 Task: Create Issue Issue0000000371 in Backlog  in Scrum Project Project0000000075 in Jira. Create Issue Issue0000000372 in Backlog  in Scrum Project Project0000000075 in Jira. Create Issue Issue0000000373 in Backlog  in Scrum Project Project0000000075 in Jira. Create Issue Issue0000000374 in Backlog  in Scrum Project Project0000000075 in Jira. Create Issue Issue0000000375 in Backlog  in Scrum Project Project0000000075 in Jira
Action: Mouse moved to (92, 284)
Screenshot: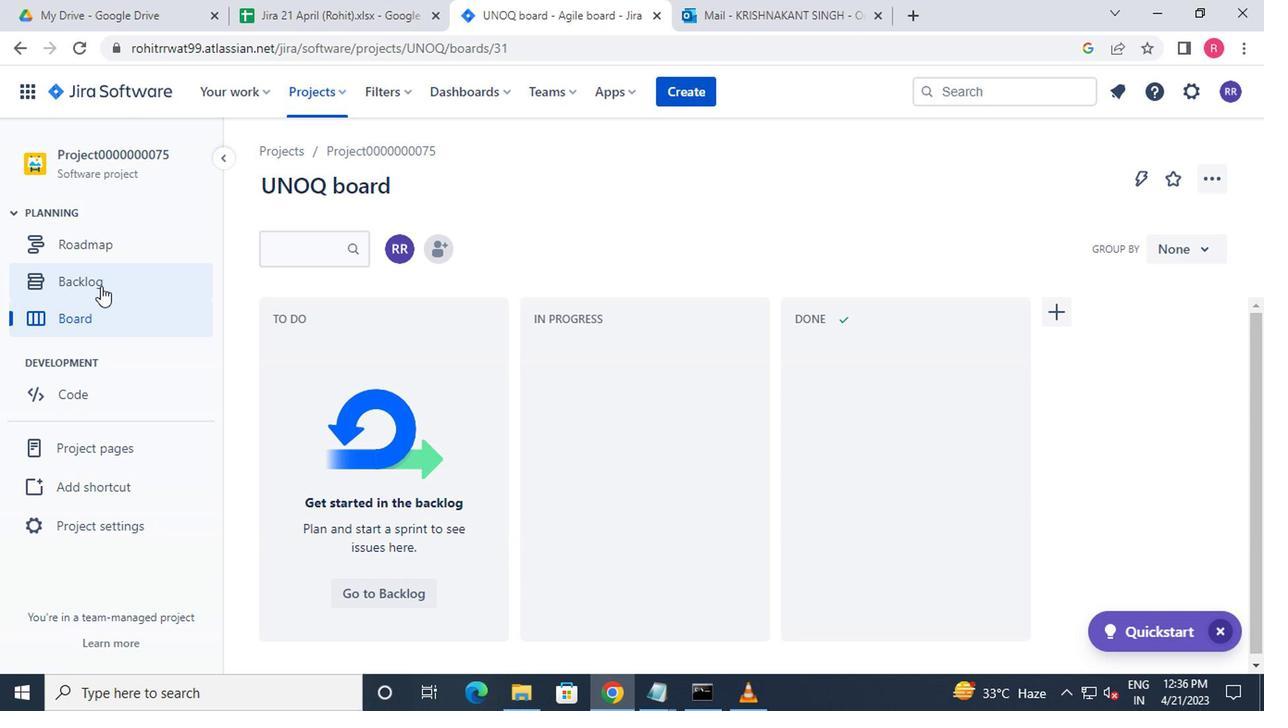 
Action: Mouse pressed left at (92, 284)
Screenshot: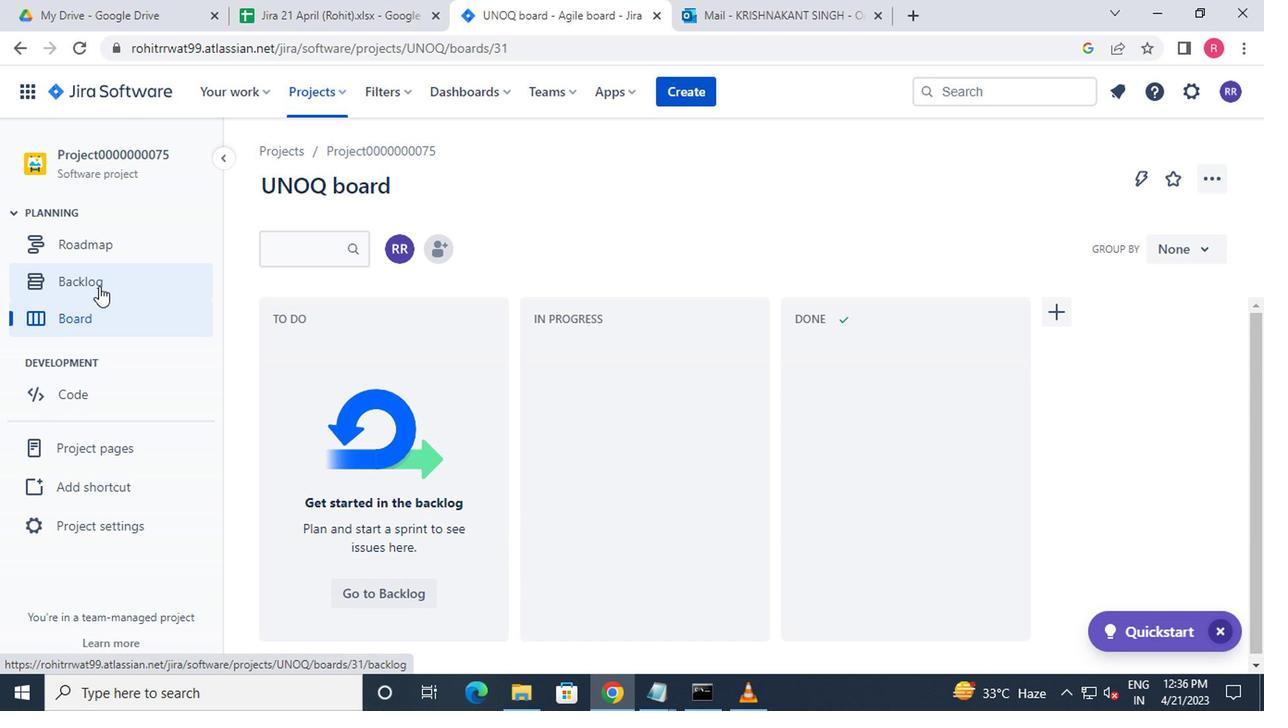 
Action: Mouse moved to (99, 290)
Screenshot: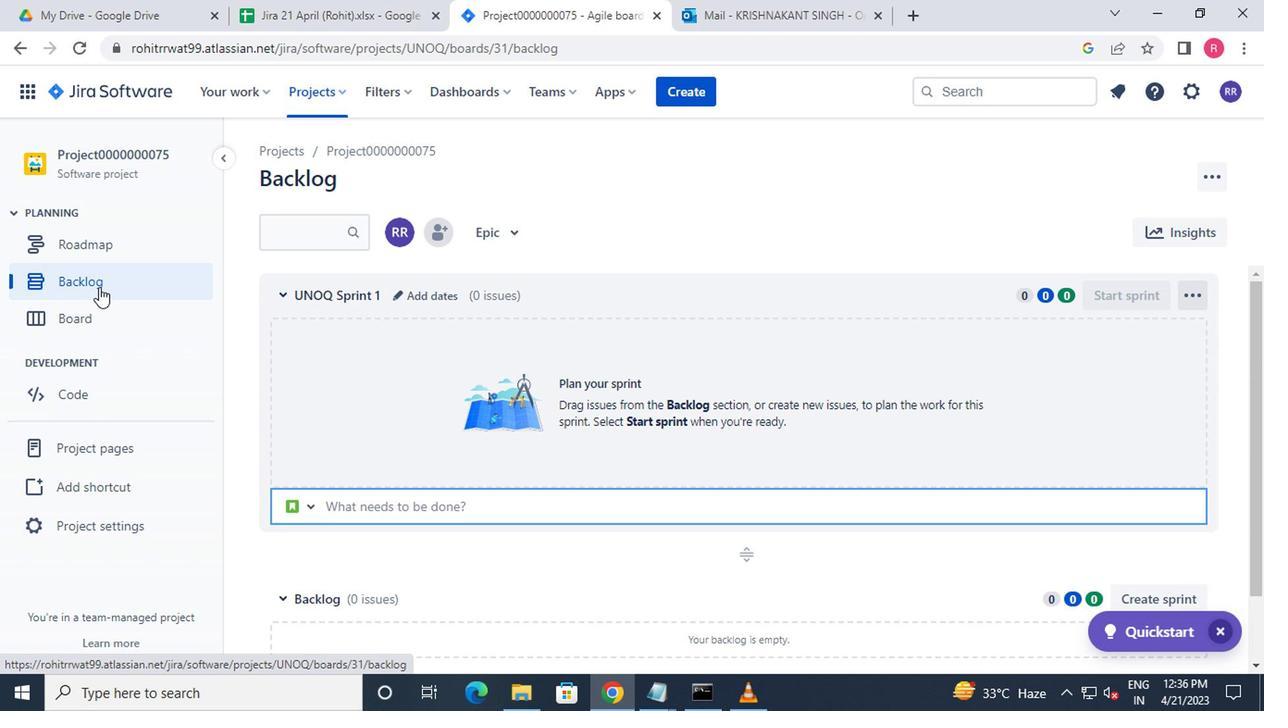 
Action: Mouse scrolled (99, 289) with delta (0, -1)
Screenshot: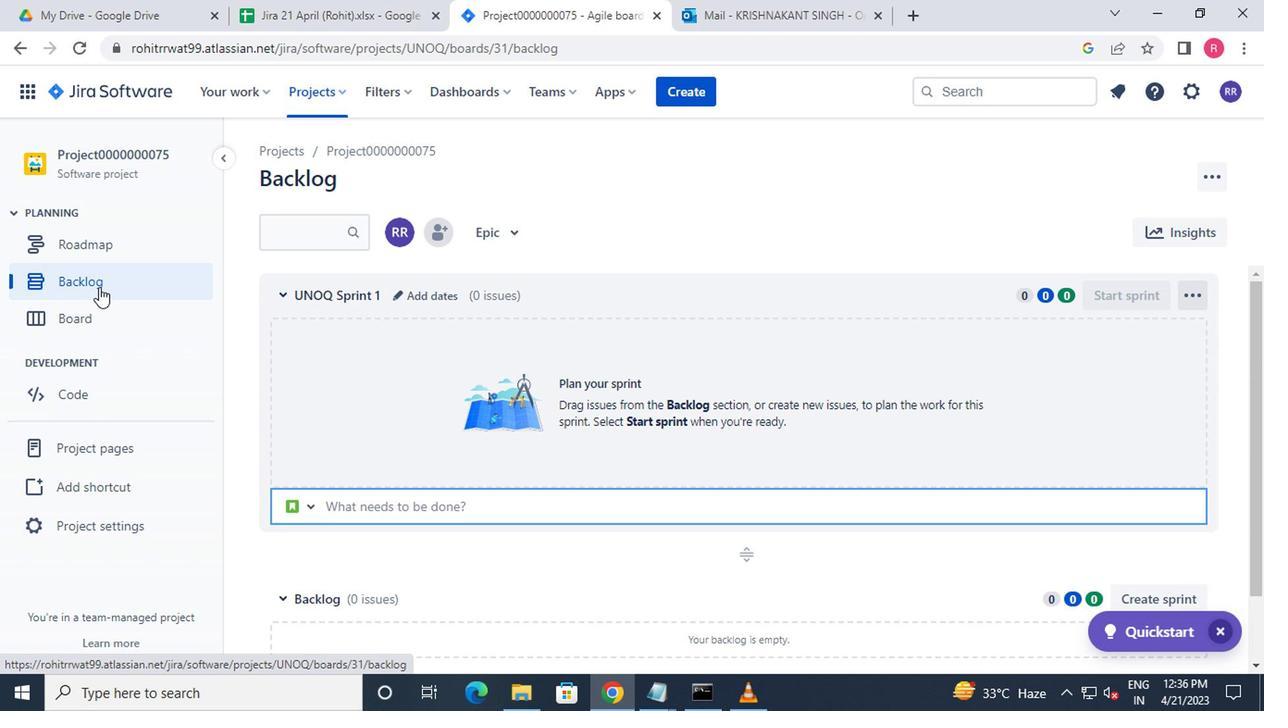 
Action: Mouse moved to (110, 304)
Screenshot: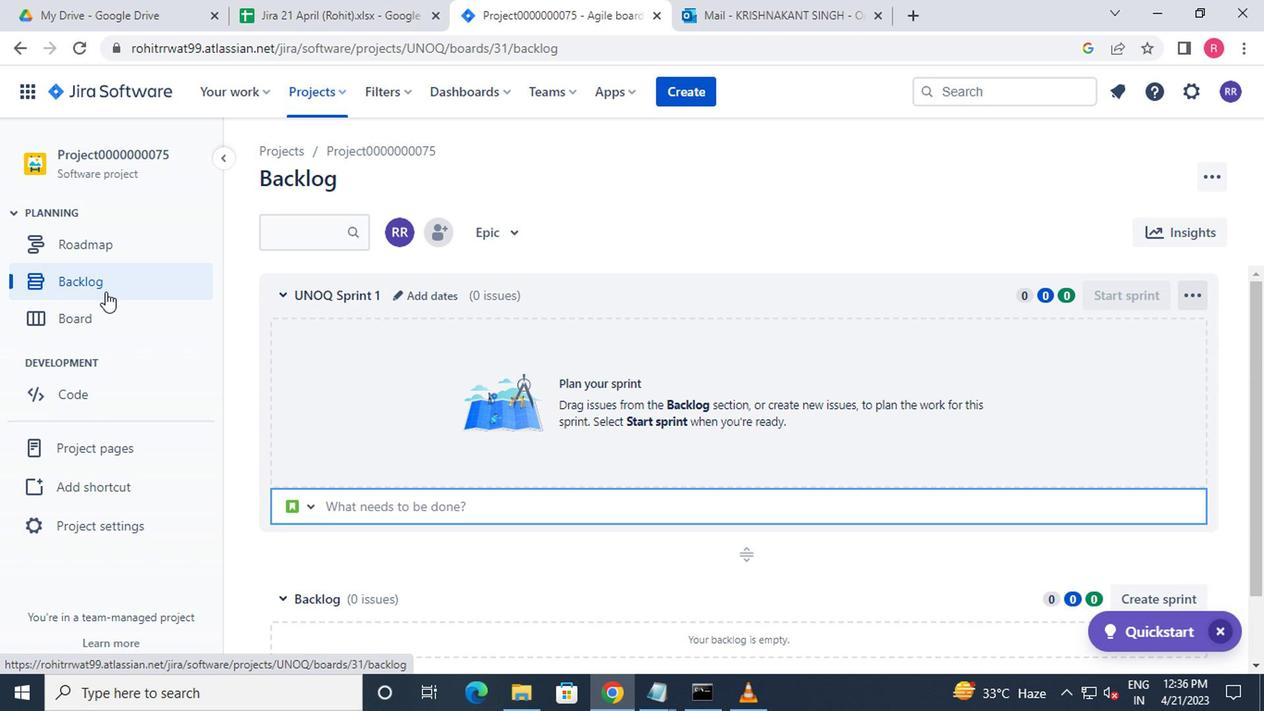 
Action: Mouse scrolled (110, 302) with delta (0, -1)
Screenshot: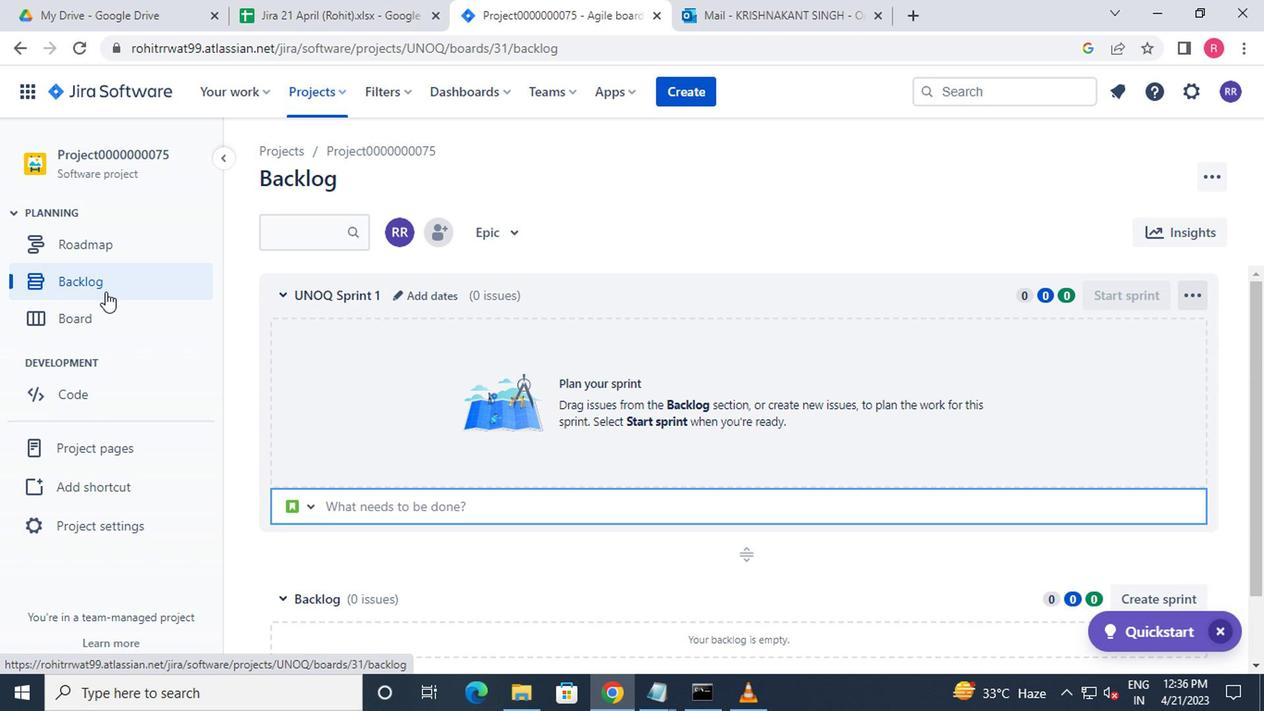 
Action: Mouse moved to (111, 309)
Screenshot: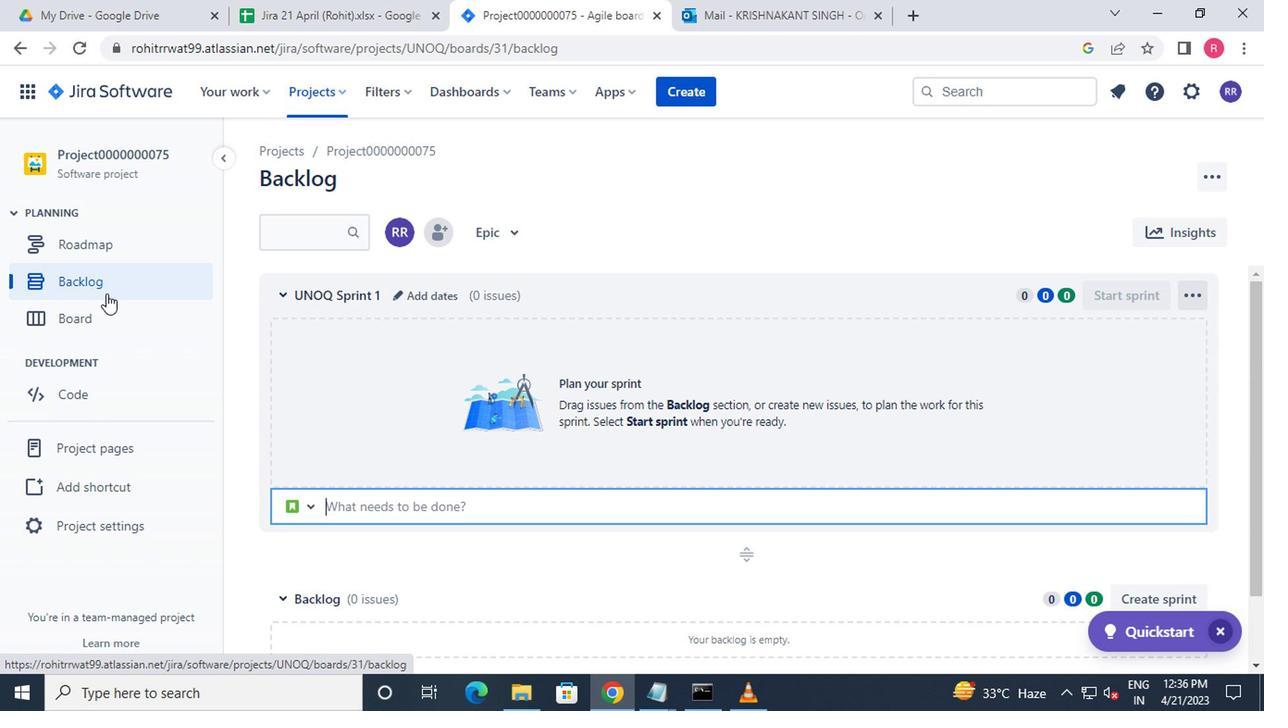 
Action: Mouse scrolled (111, 308) with delta (0, 0)
Screenshot: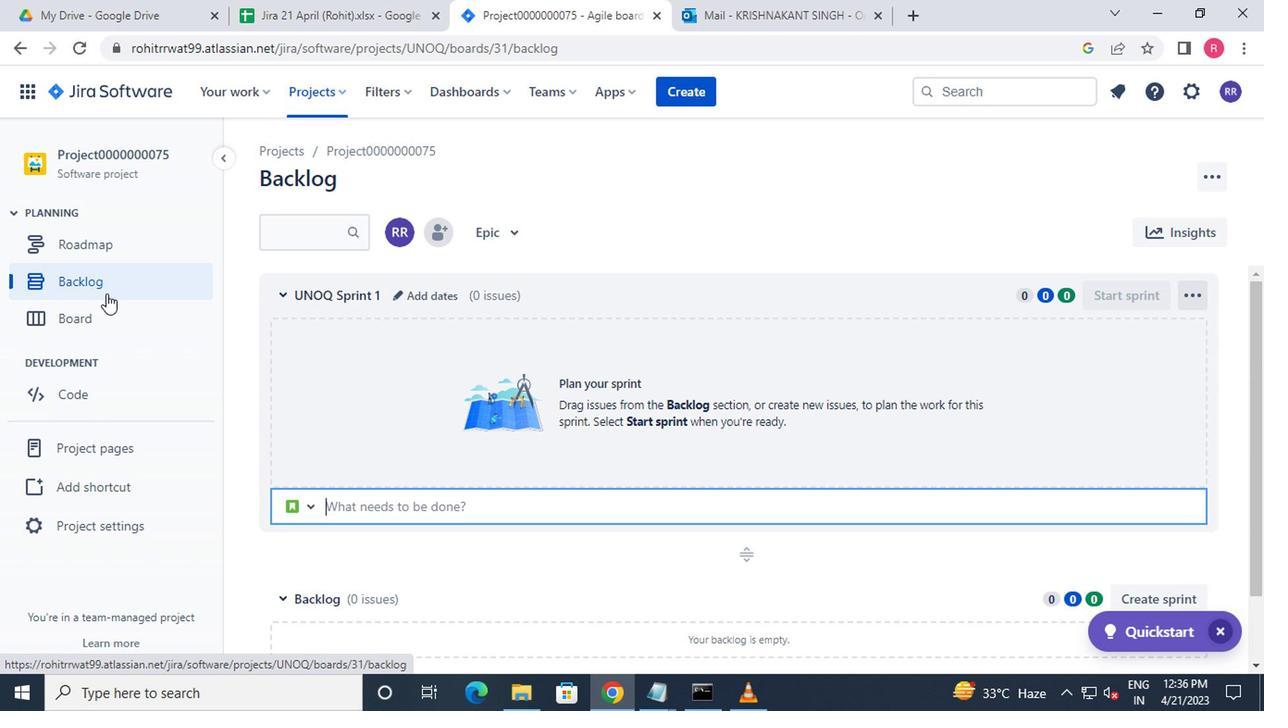 
Action: Mouse moved to (286, 478)
Screenshot: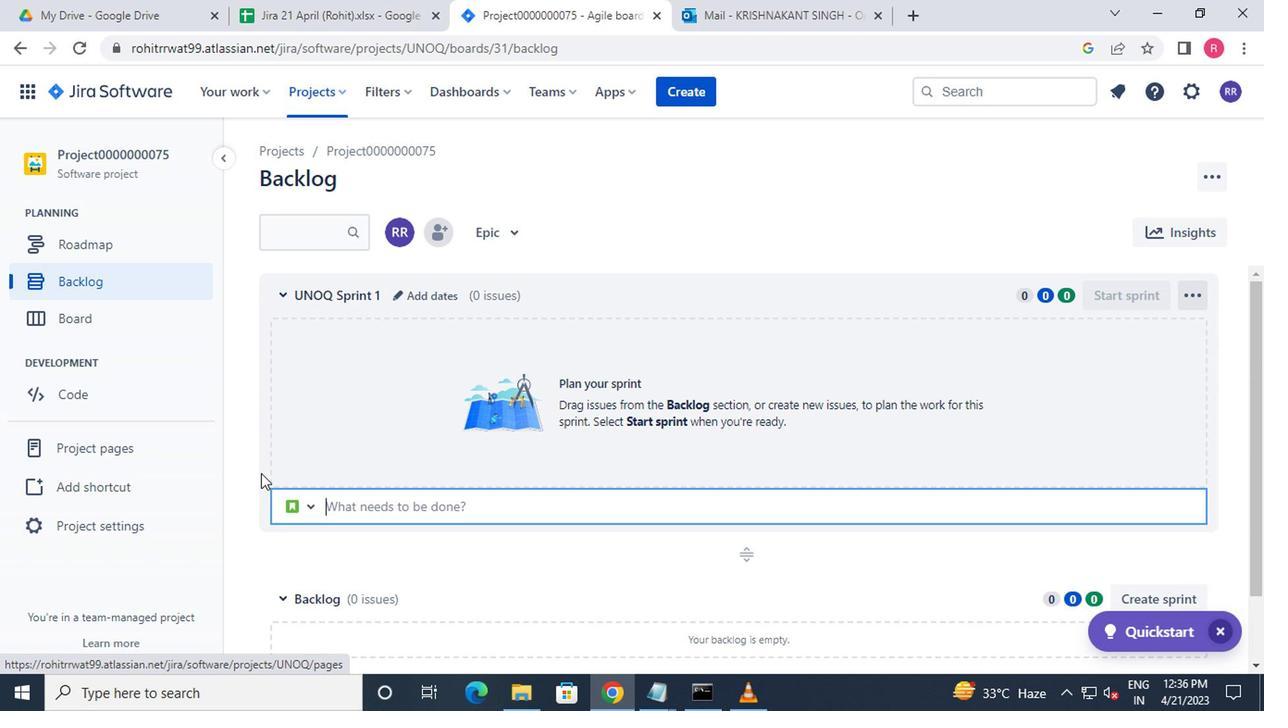 
Action: Mouse scrolled (286, 477) with delta (0, 0)
Screenshot: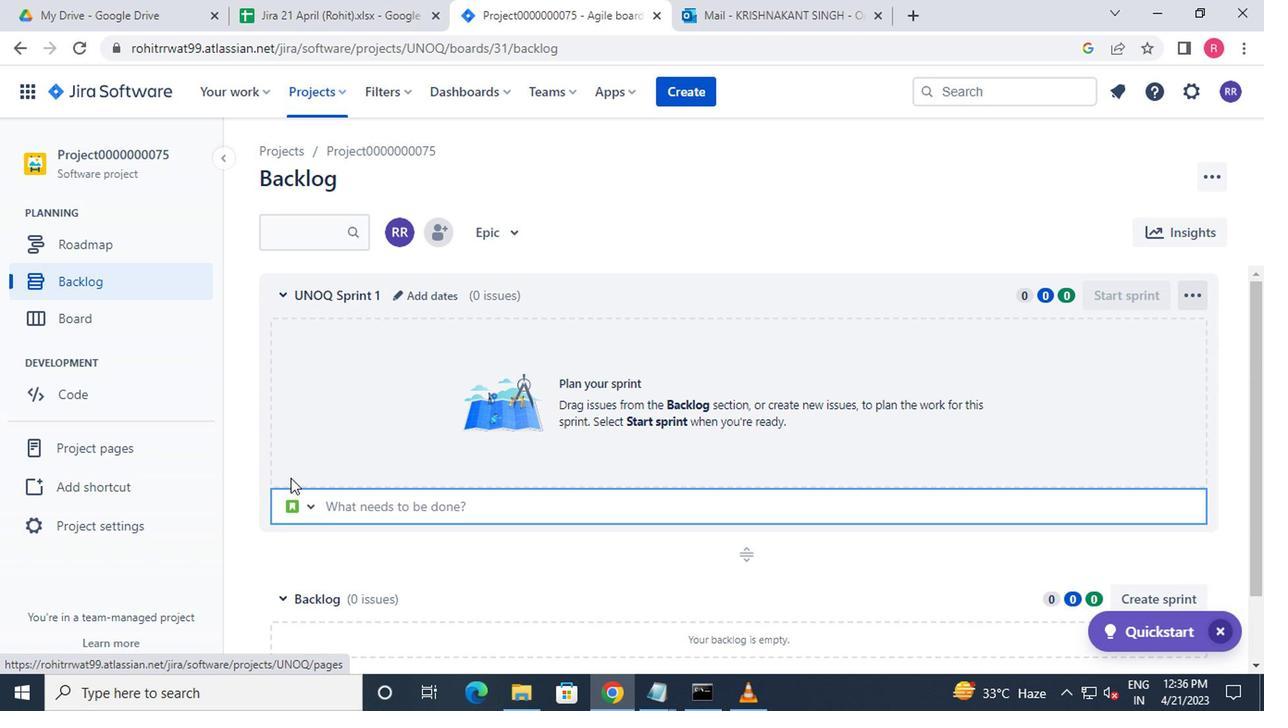 
Action: Mouse moved to (287, 478)
Screenshot: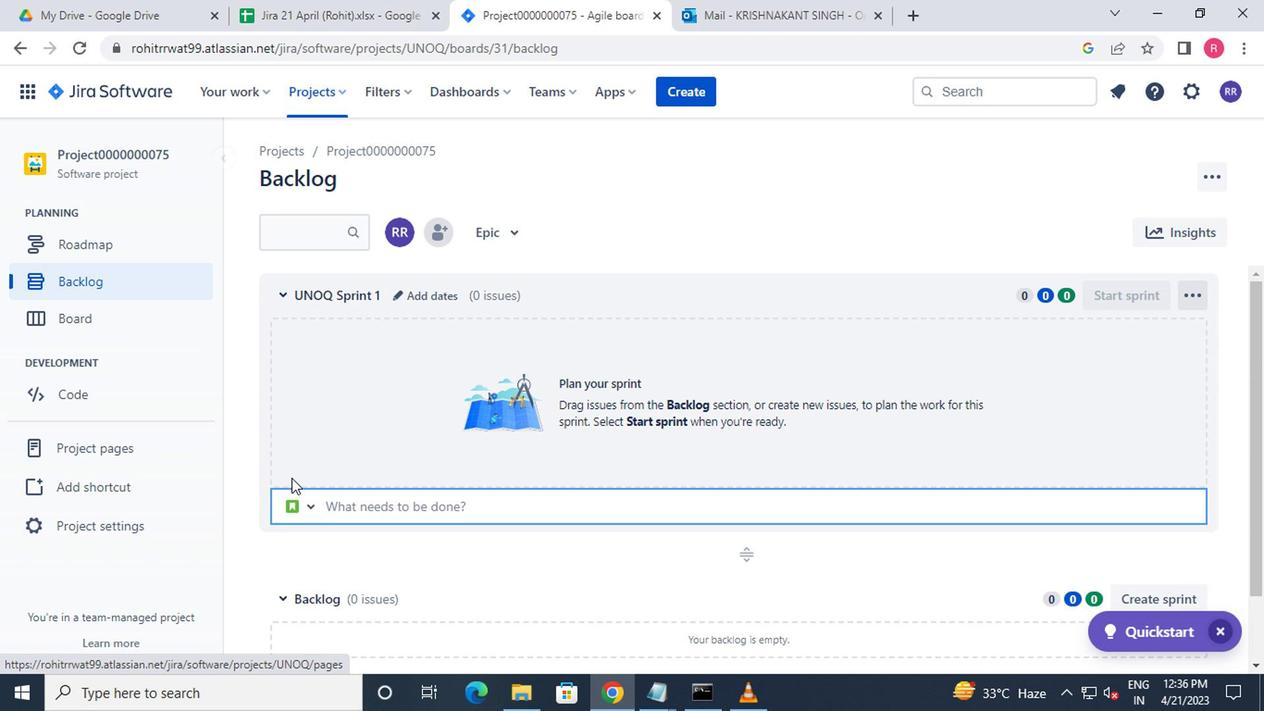 
Action: Mouse scrolled (287, 477) with delta (0, 0)
Screenshot: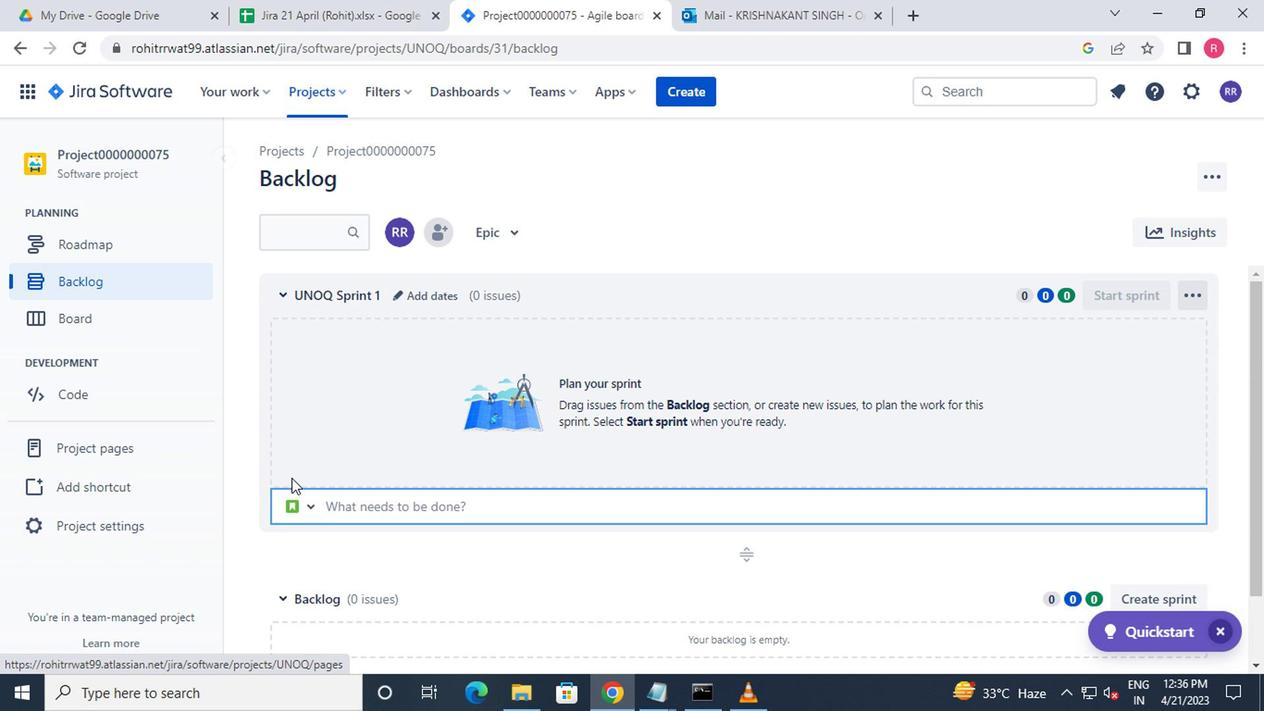 
Action: Mouse moved to (287, 478)
Screenshot: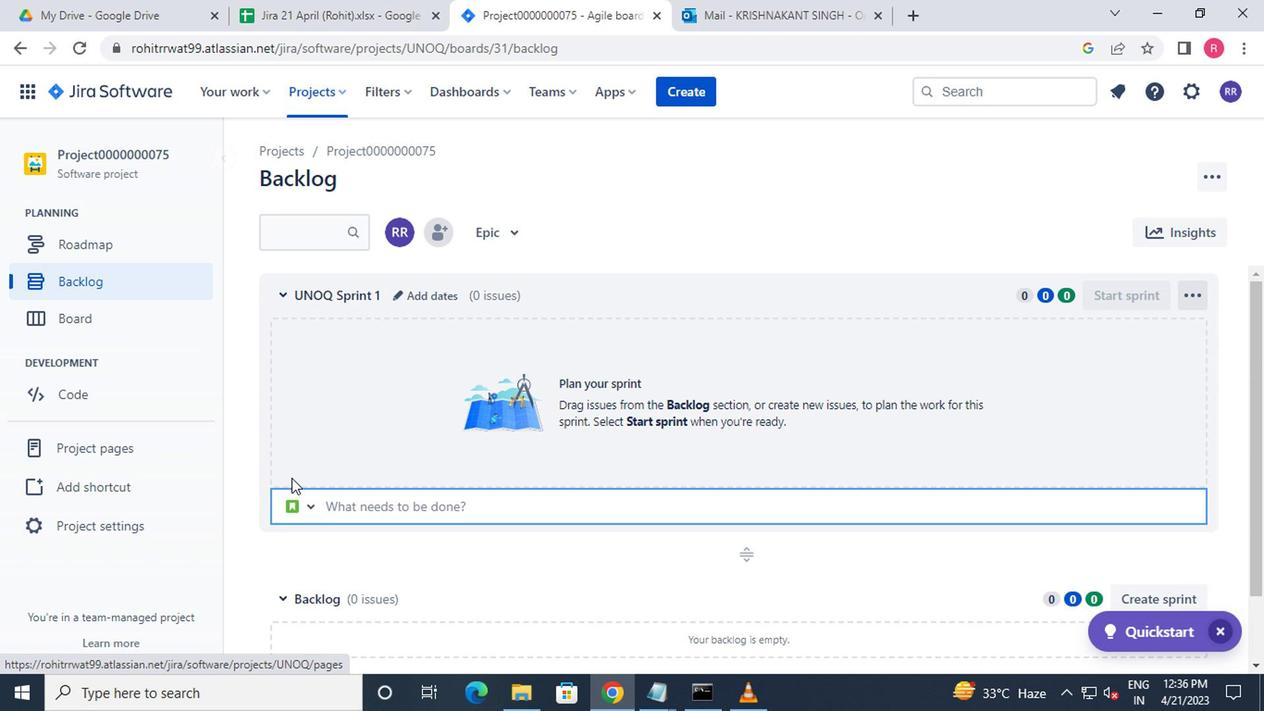 
Action: Mouse scrolled (287, 477) with delta (0, 0)
Screenshot: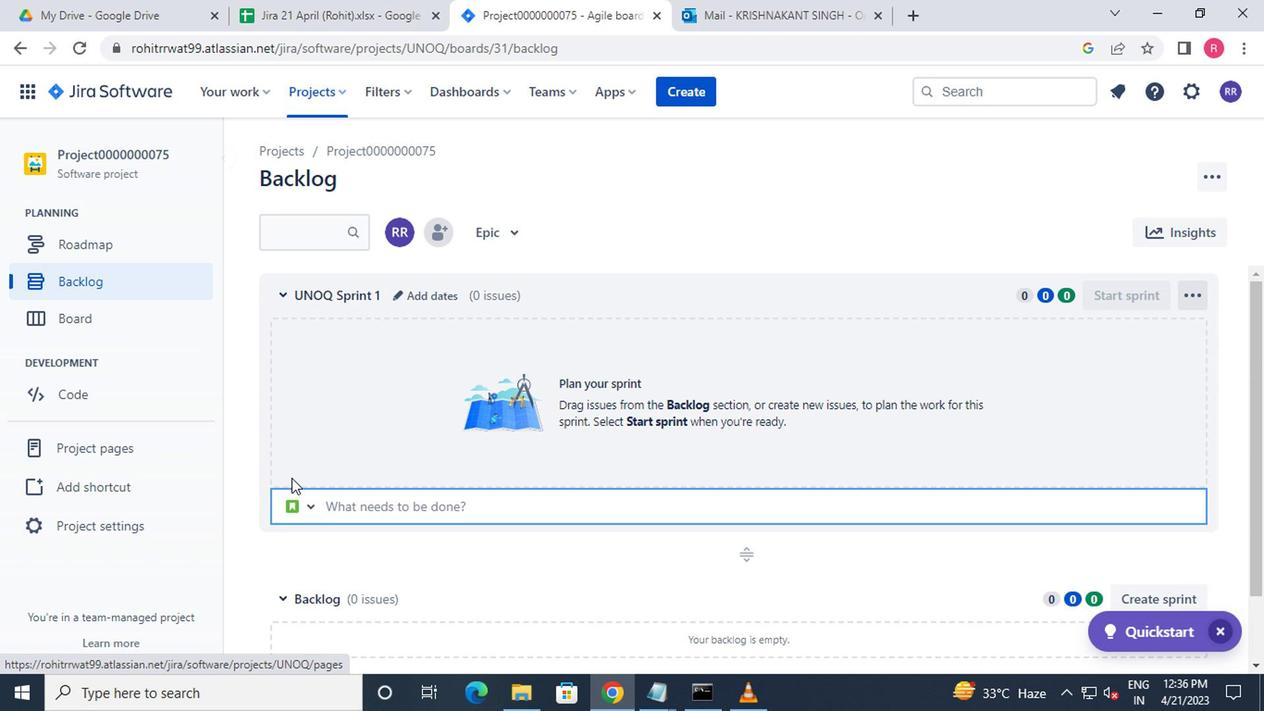 
Action: Mouse moved to (290, 478)
Screenshot: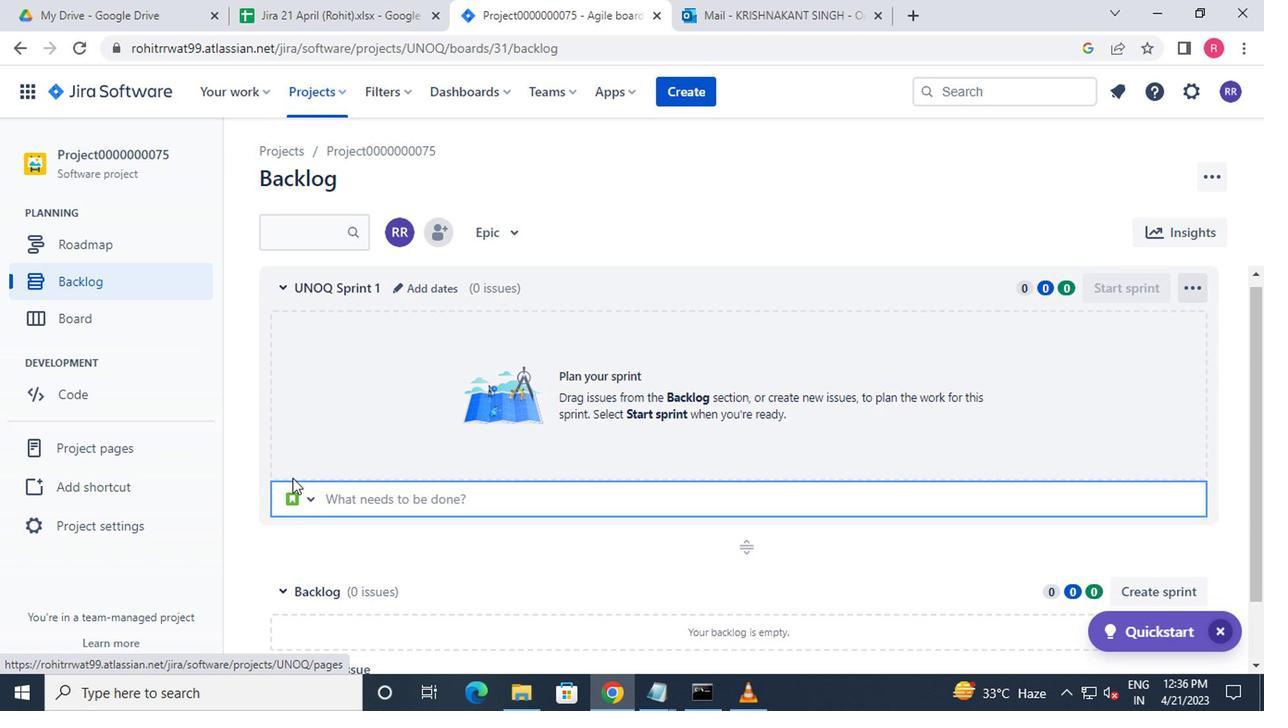 
Action: Mouse scrolled (290, 477) with delta (0, 0)
Screenshot: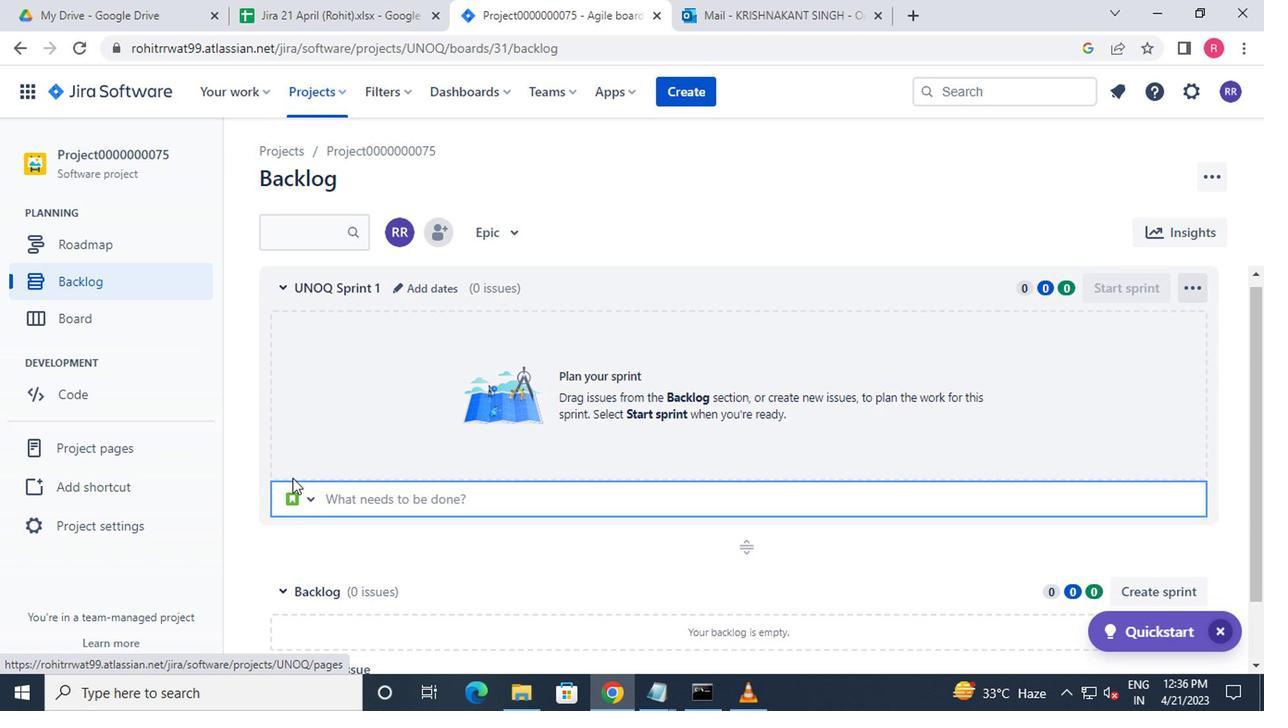
Action: Mouse moved to (343, 589)
Screenshot: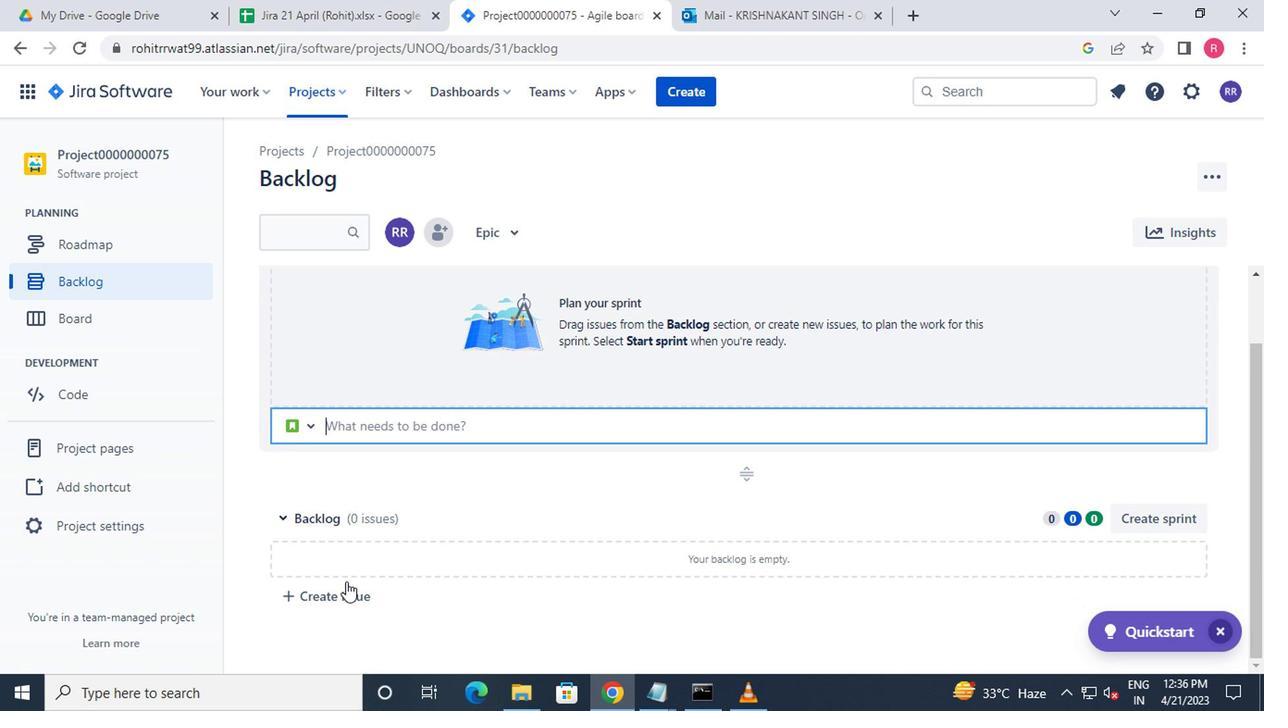 
Action: Mouse pressed left at (343, 589)
Screenshot: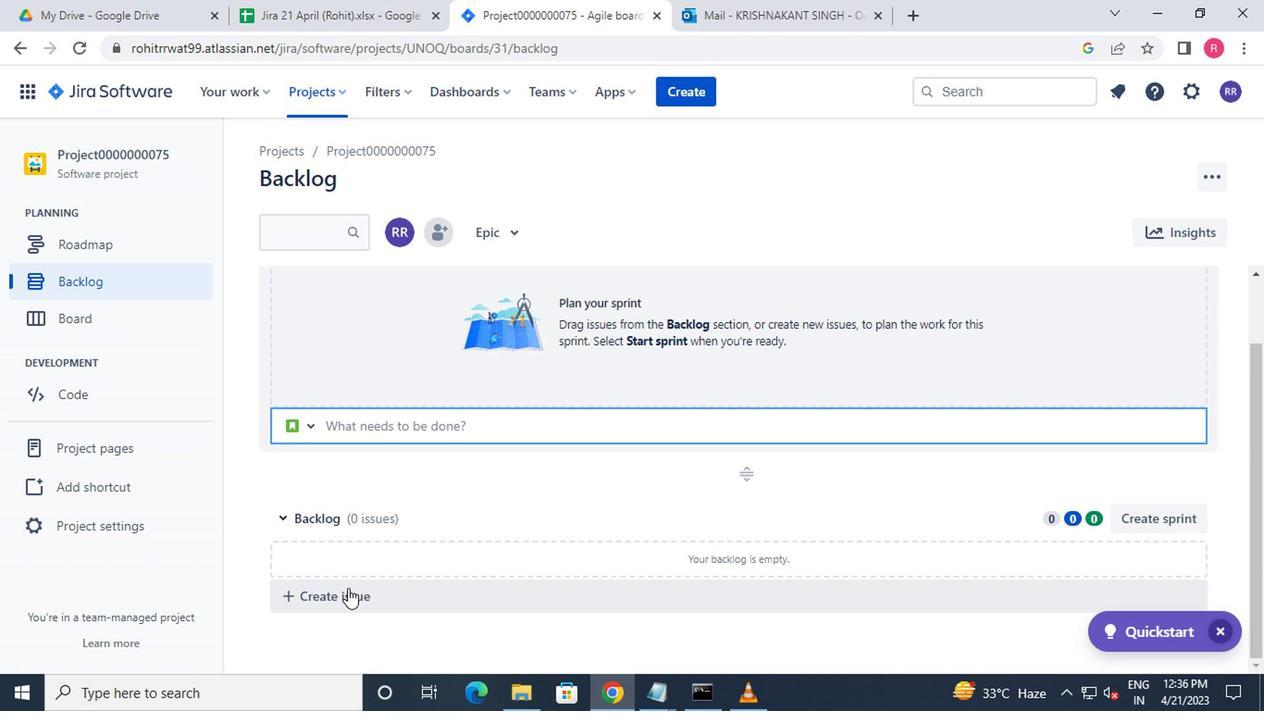 
Action: Mouse moved to (344, 589)
Screenshot: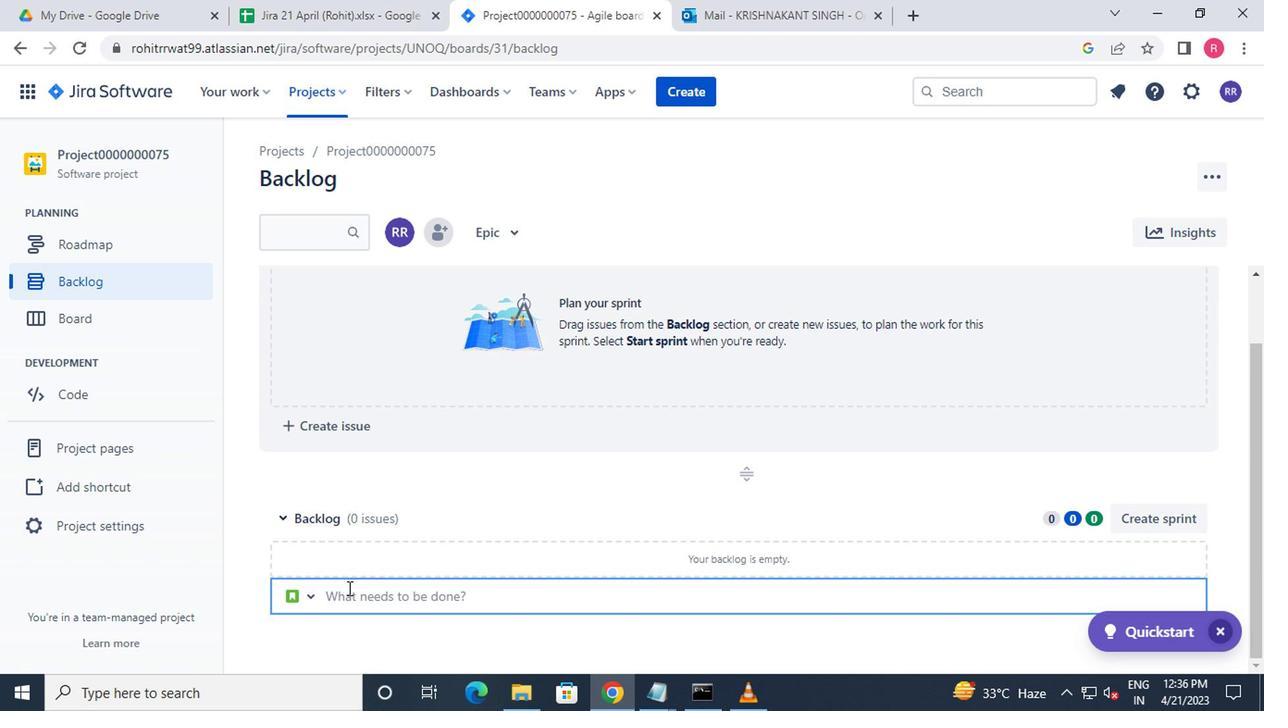 
Action: Key pressed <Key.shift_r>Issue0000000371<Key.enter><Key.shift_r>Issue0000000372<Key.enter><Key.shift_r>Issue0000000373<Key.enter><Key.shift_r><Key.shift_r>Issue0000000374<Key.enter><Key.shift_r>Issue0000000375<Key.enter>
Screenshot: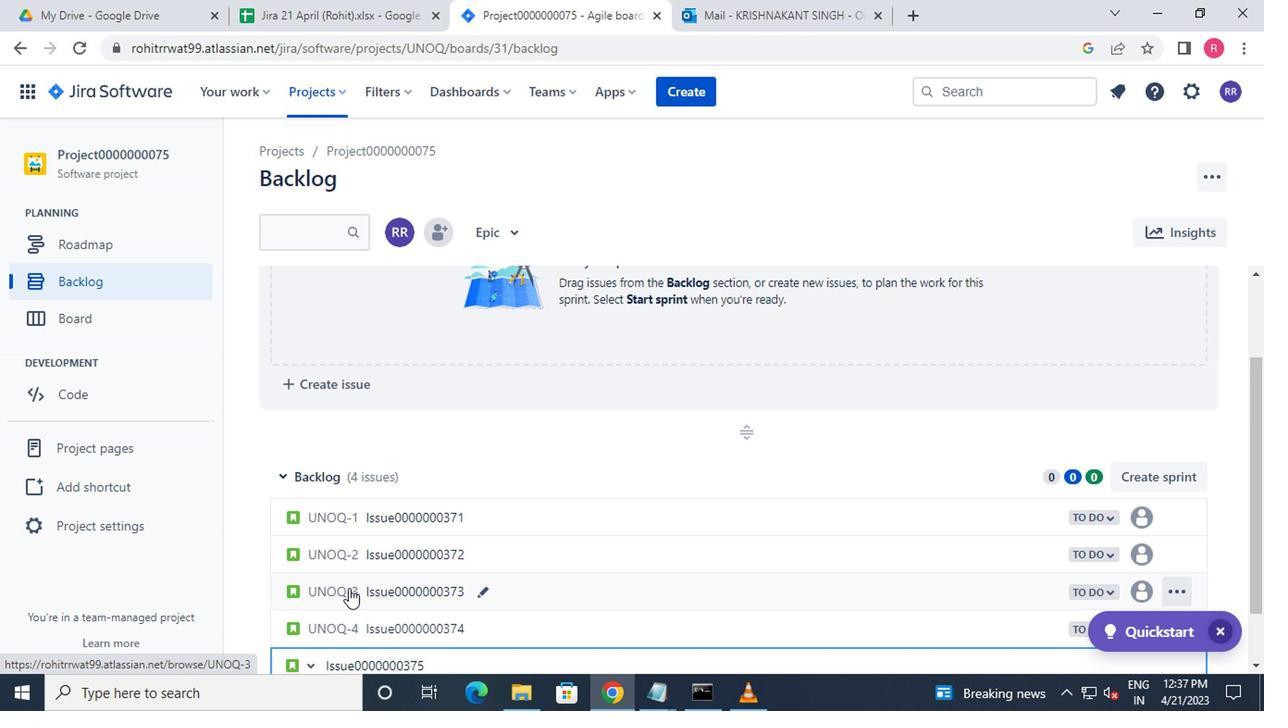 
